 Task: Check the standings of the 2023 Victory Lane Racing NASCAR Cup Series for the race "GEICO 500" on the track "Talladega".
Action: Mouse moved to (279, 582)
Screenshot: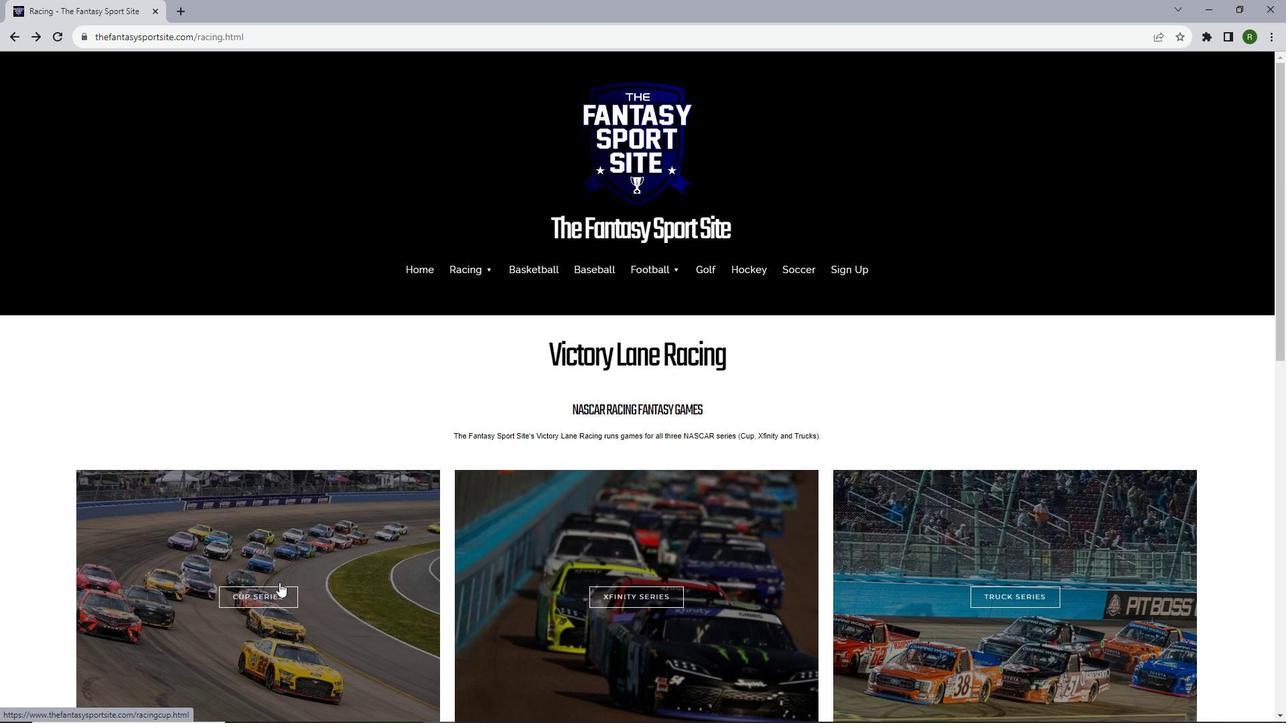 
Action: Mouse pressed left at (279, 582)
Screenshot: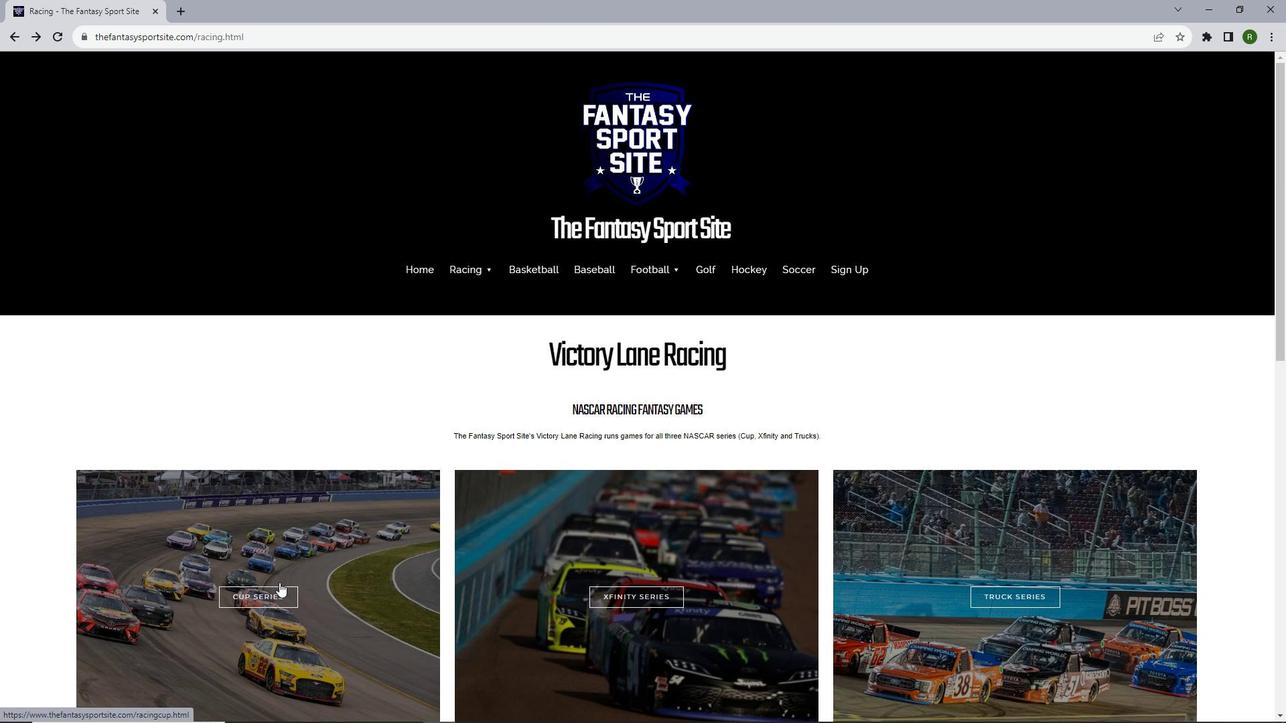 
Action: Mouse moved to (426, 411)
Screenshot: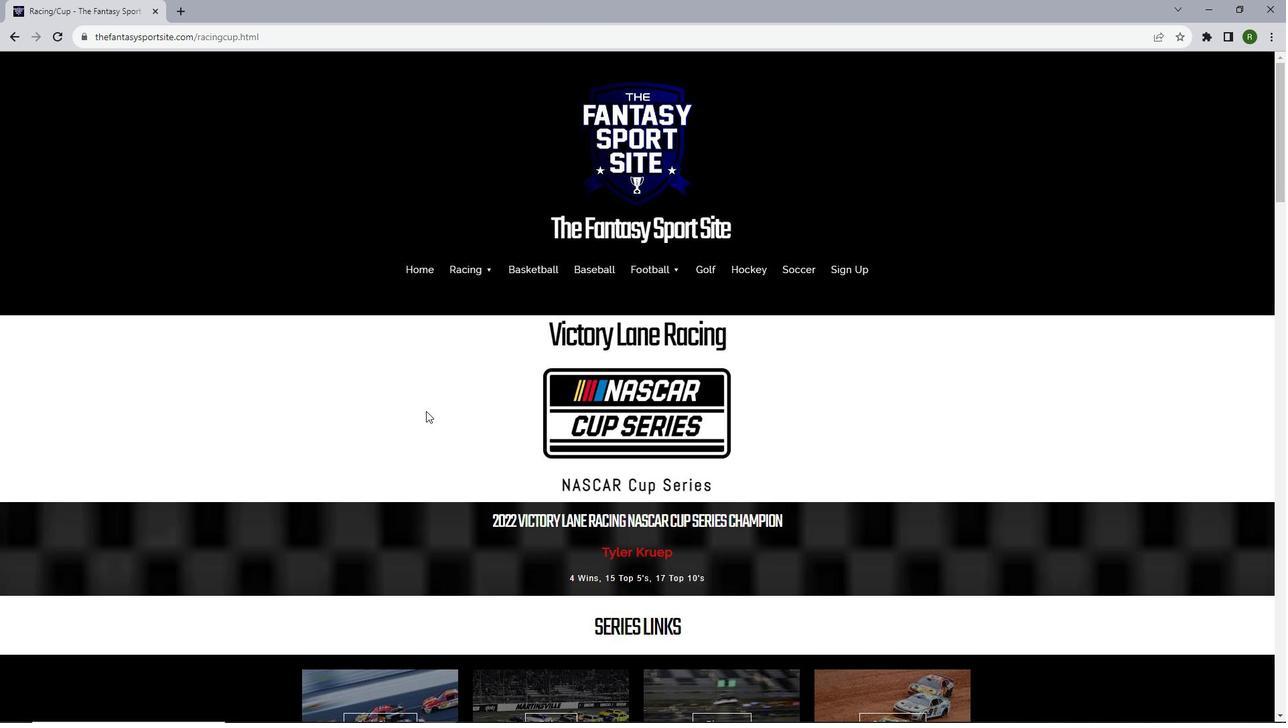 
Action: Mouse scrolled (426, 410) with delta (0, 0)
Screenshot: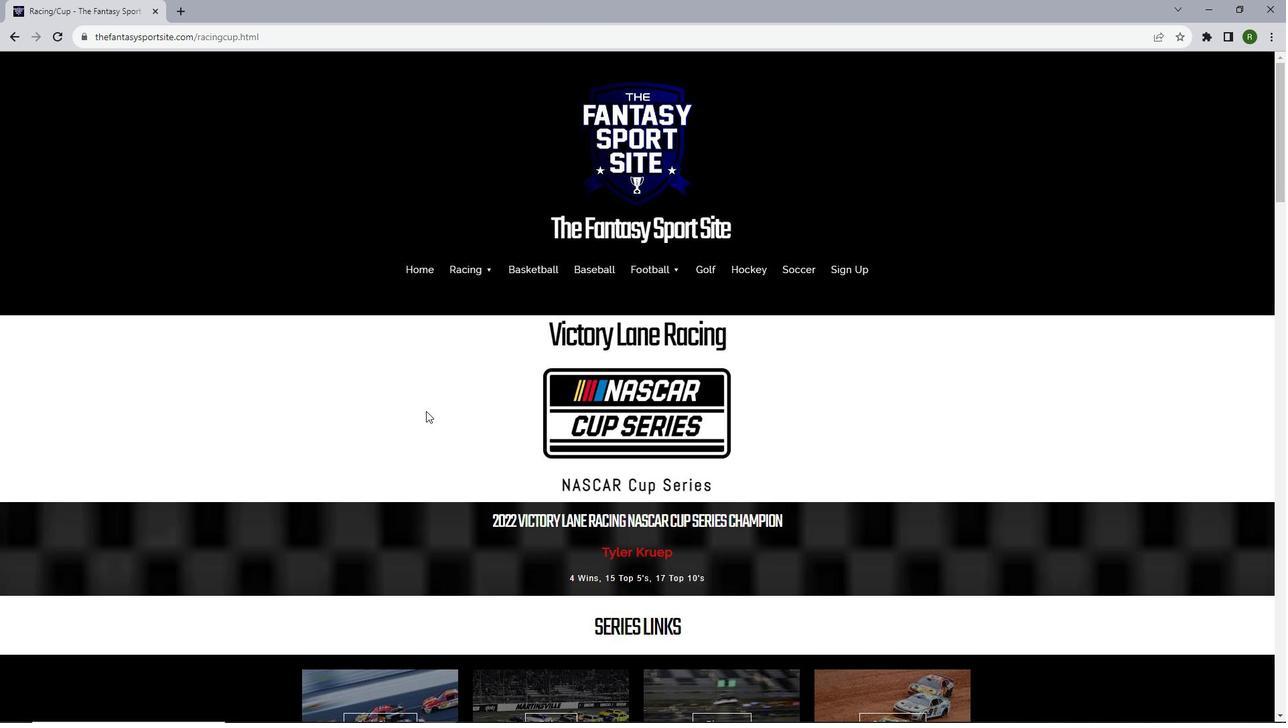 
Action: Mouse scrolled (426, 410) with delta (0, 0)
Screenshot: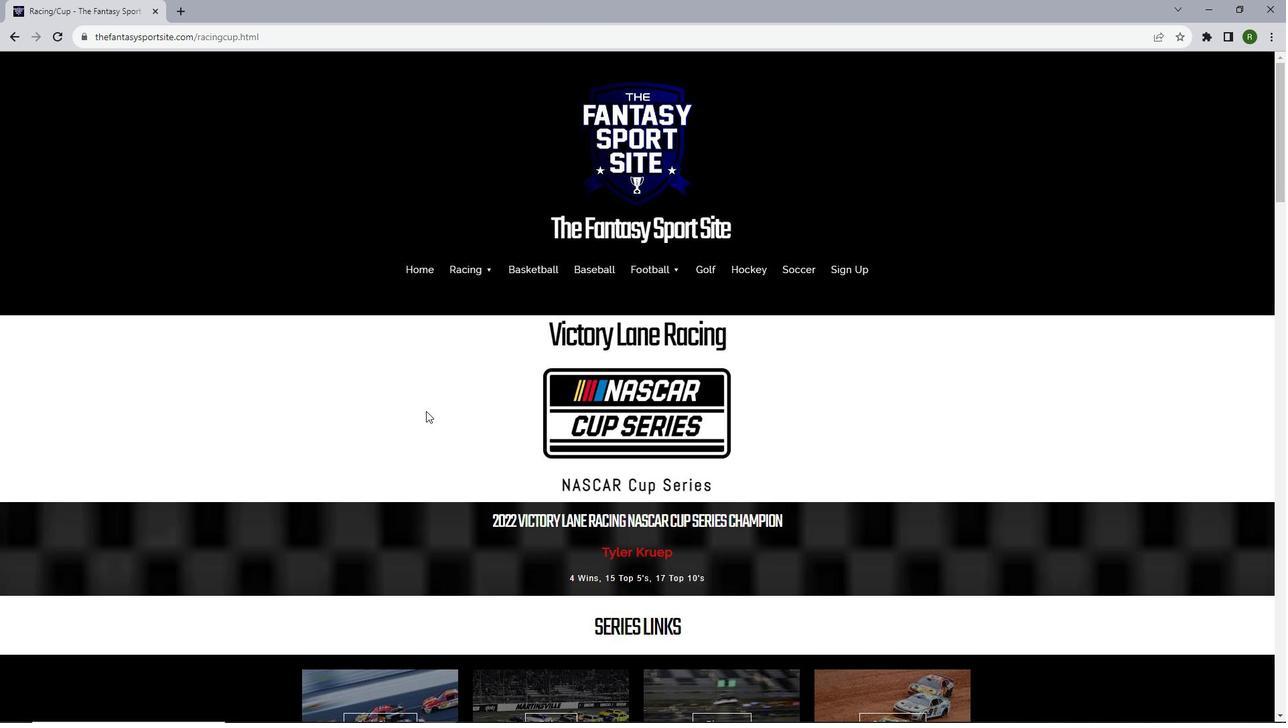 
Action: Mouse moved to (426, 441)
Screenshot: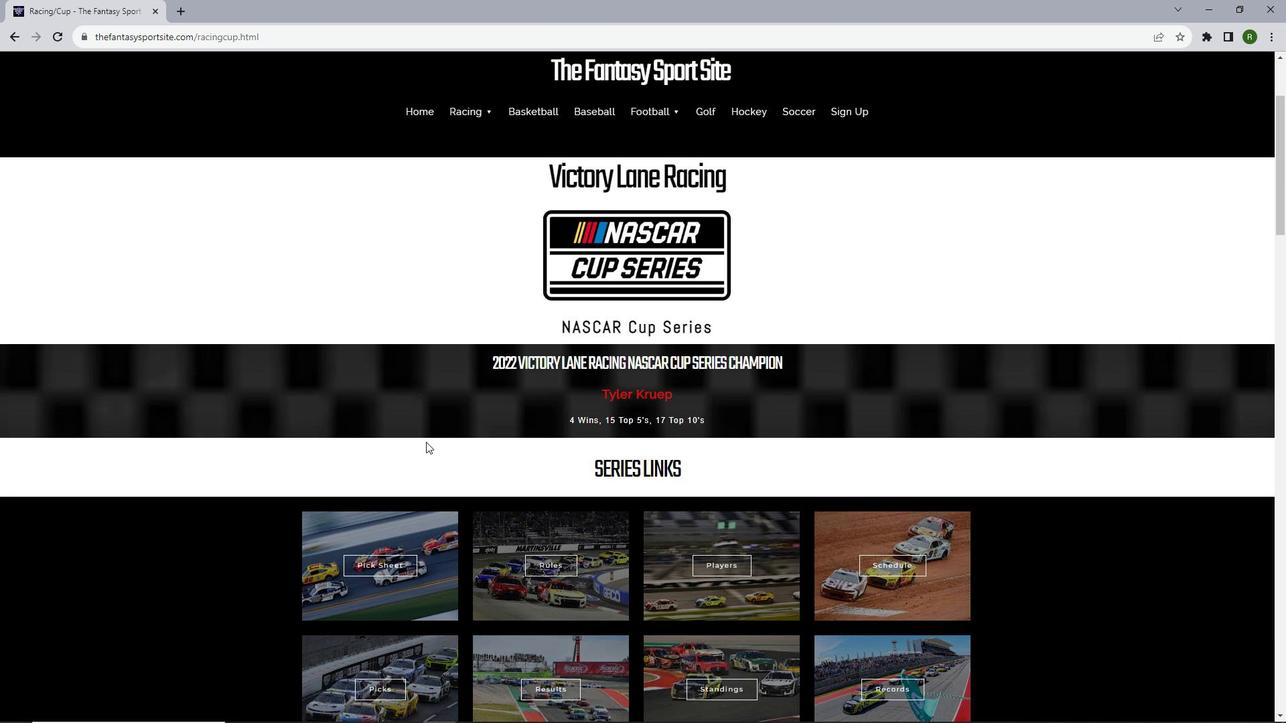 
Action: Mouse scrolled (426, 440) with delta (0, 0)
Screenshot: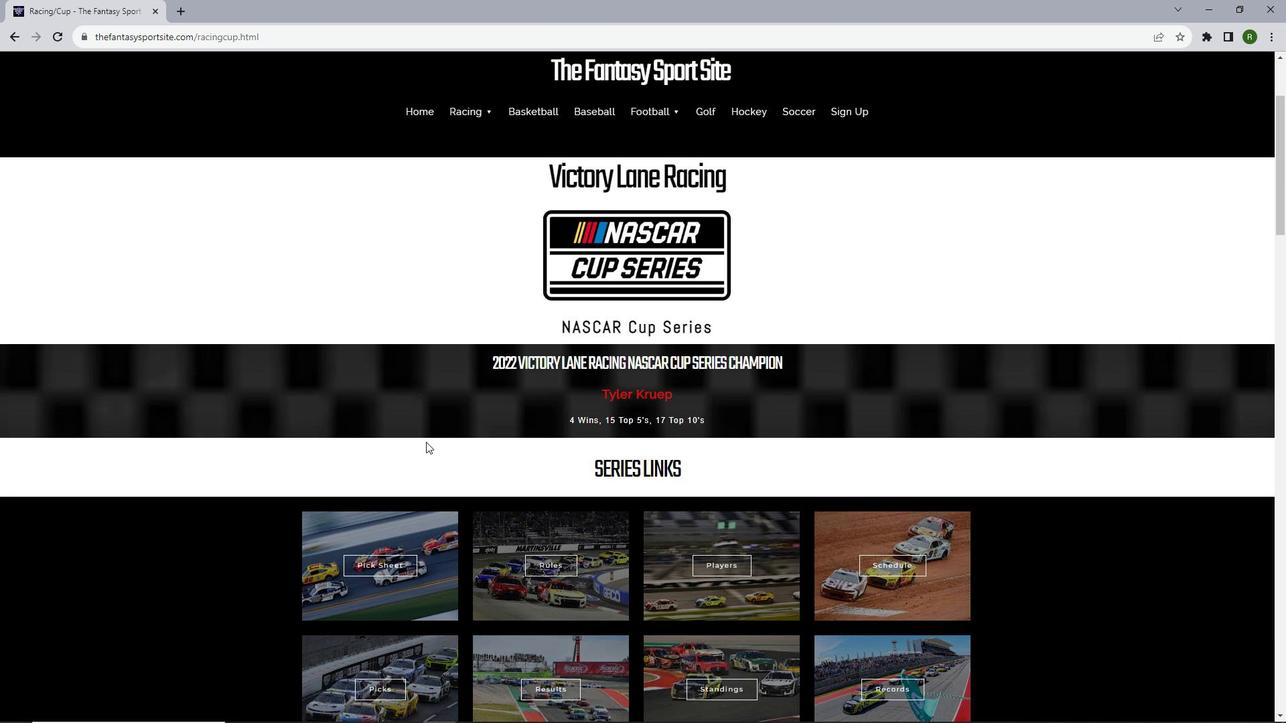 
Action: Mouse scrolled (426, 440) with delta (0, 0)
Screenshot: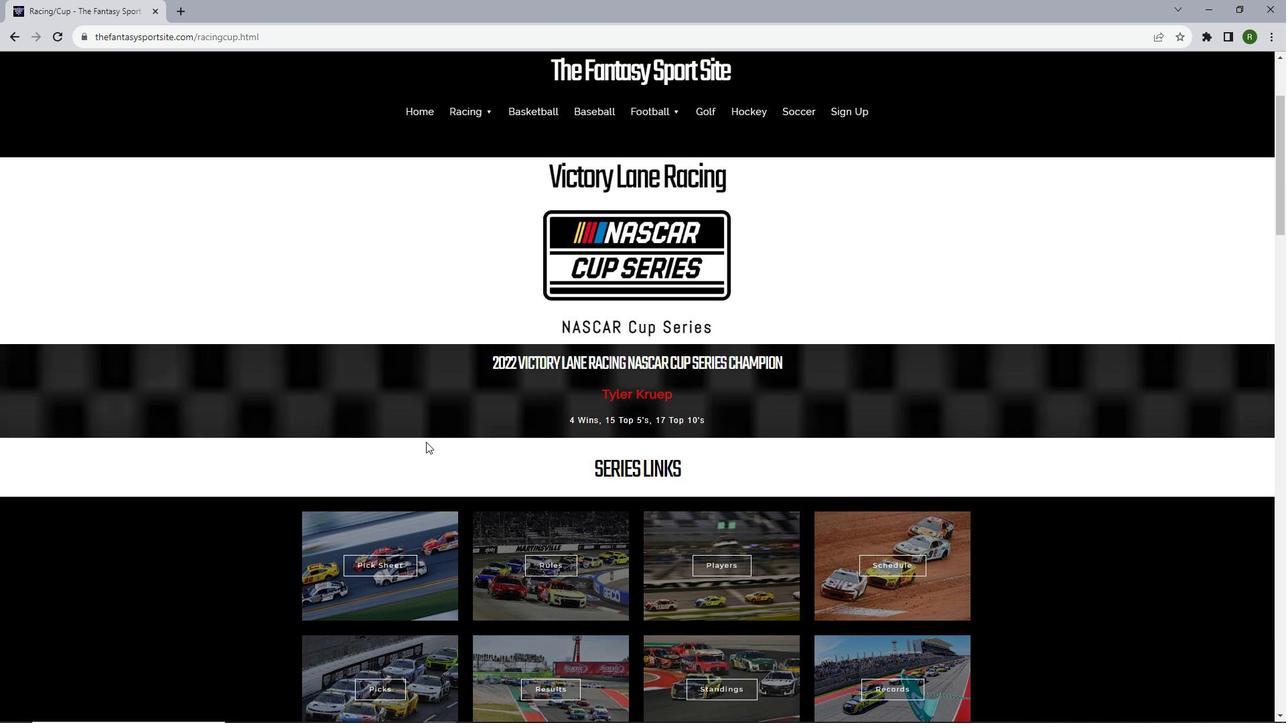 
Action: Mouse moved to (708, 578)
Screenshot: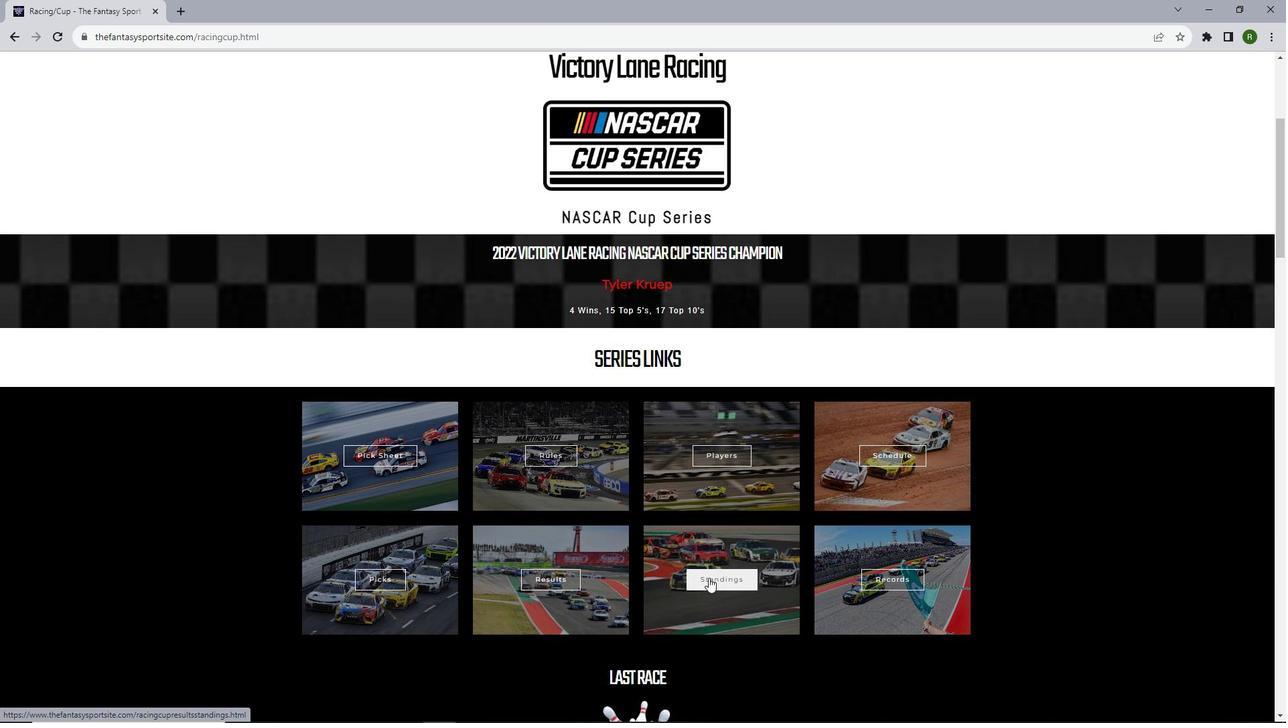
Action: Mouse pressed left at (708, 578)
Screenshot: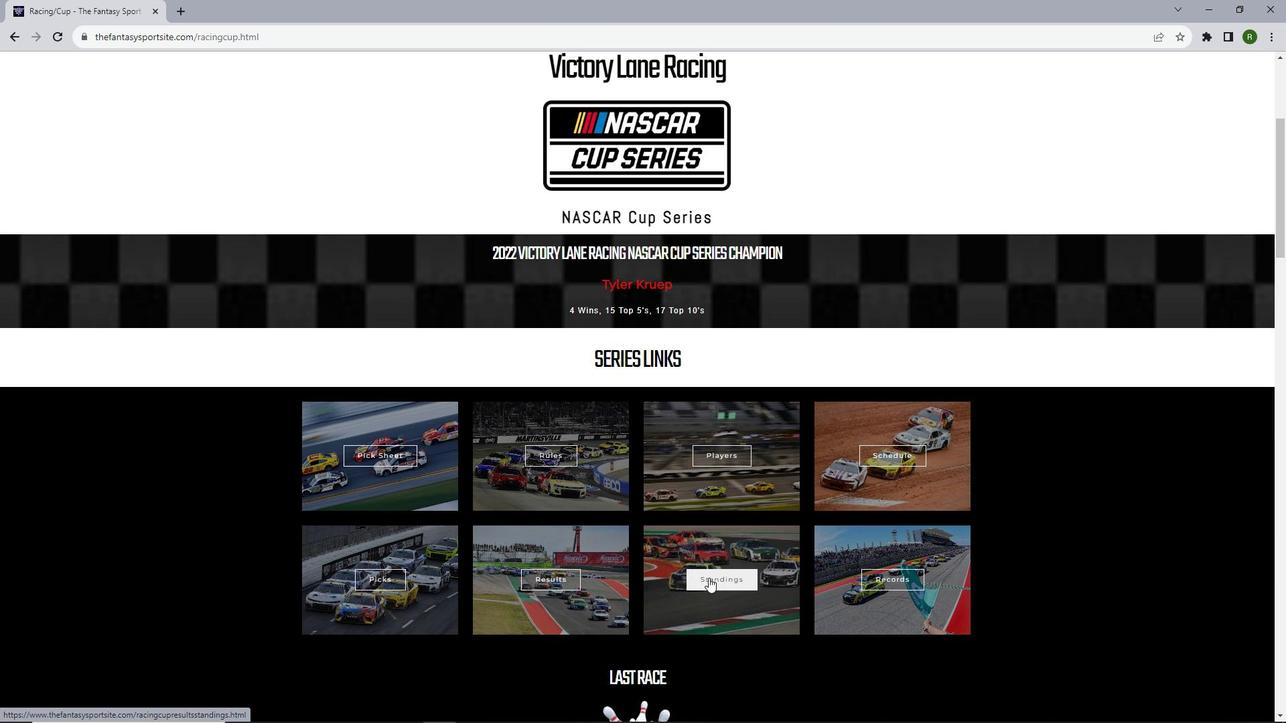 
Action: Mouse moved to (392, 348)
Screenshot: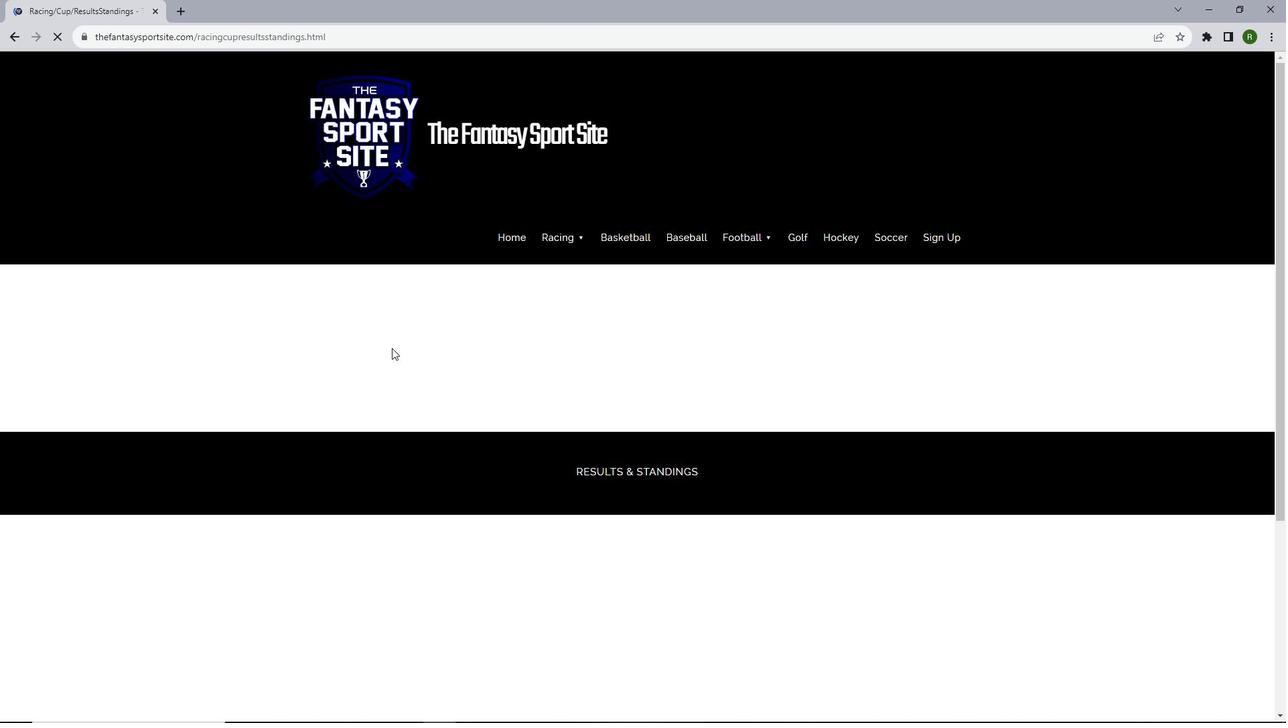 
Action: Mouse scrolled (392, 347) with delta (0, 0)
Screenshot: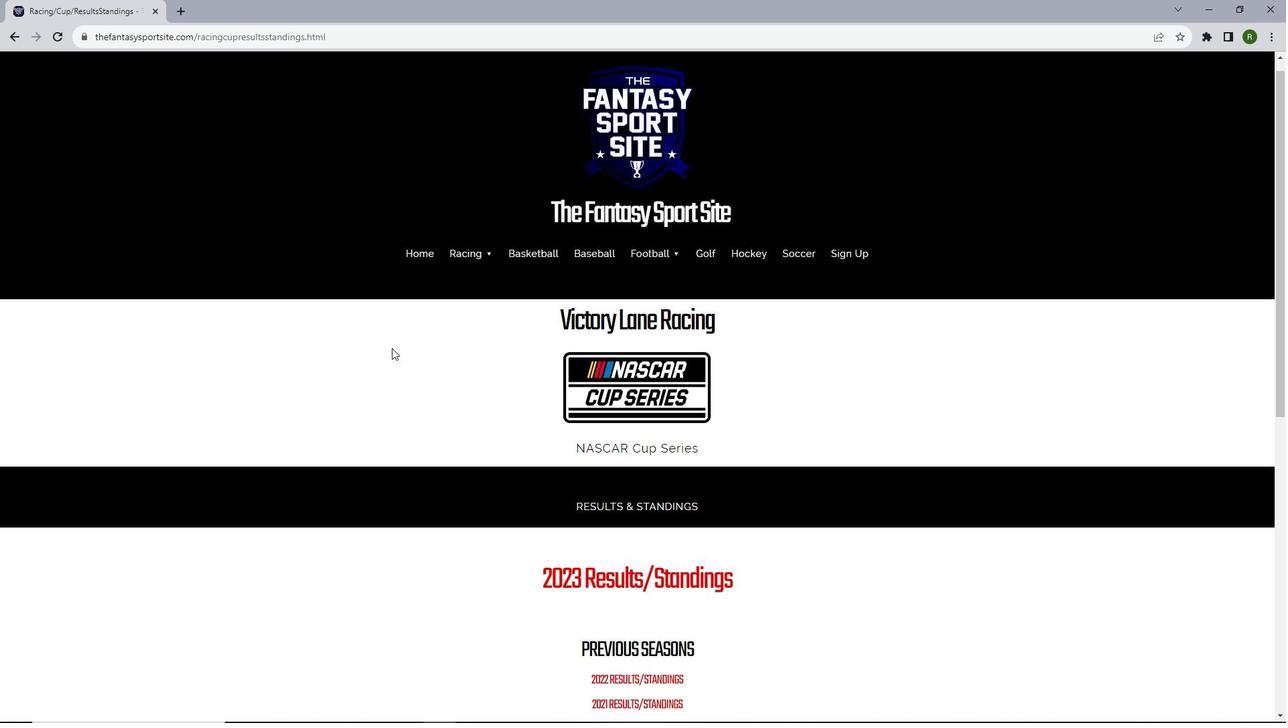 
Action: Mouse scrolled (392, 347) with delta (0, 0)
Screenshot: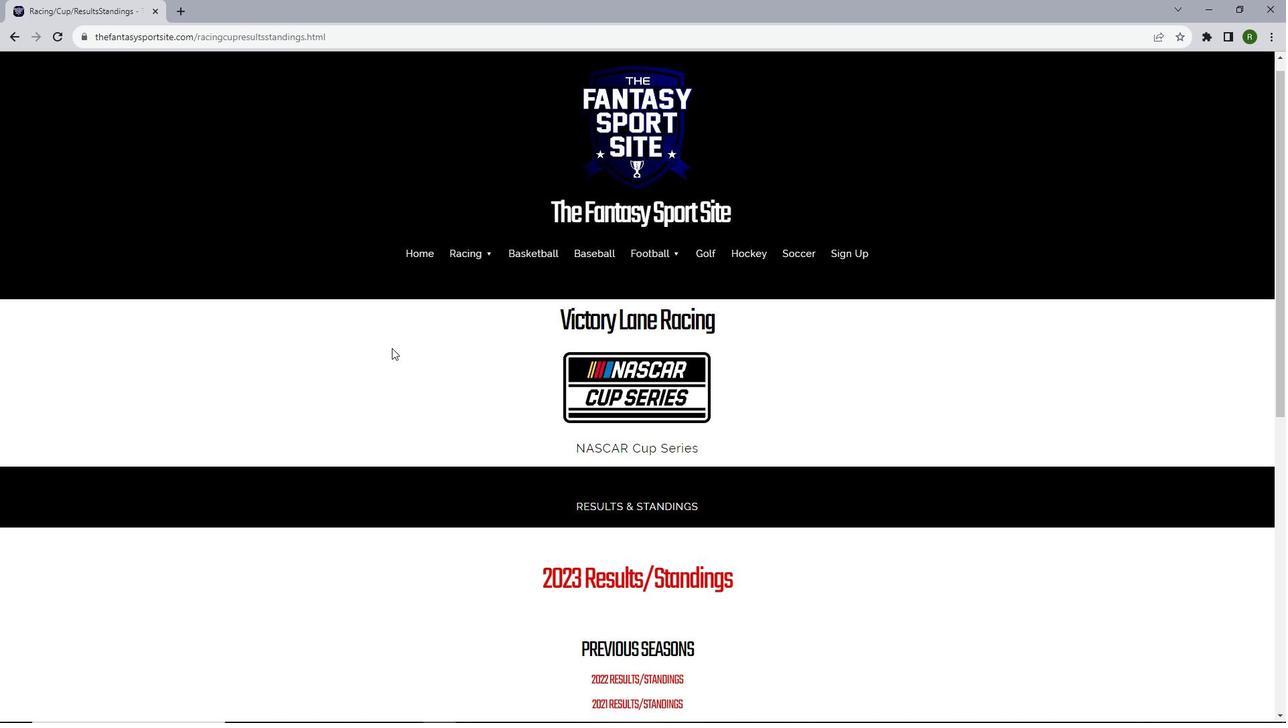 
Action: Mouse moved to (417, 357)
Screenshot: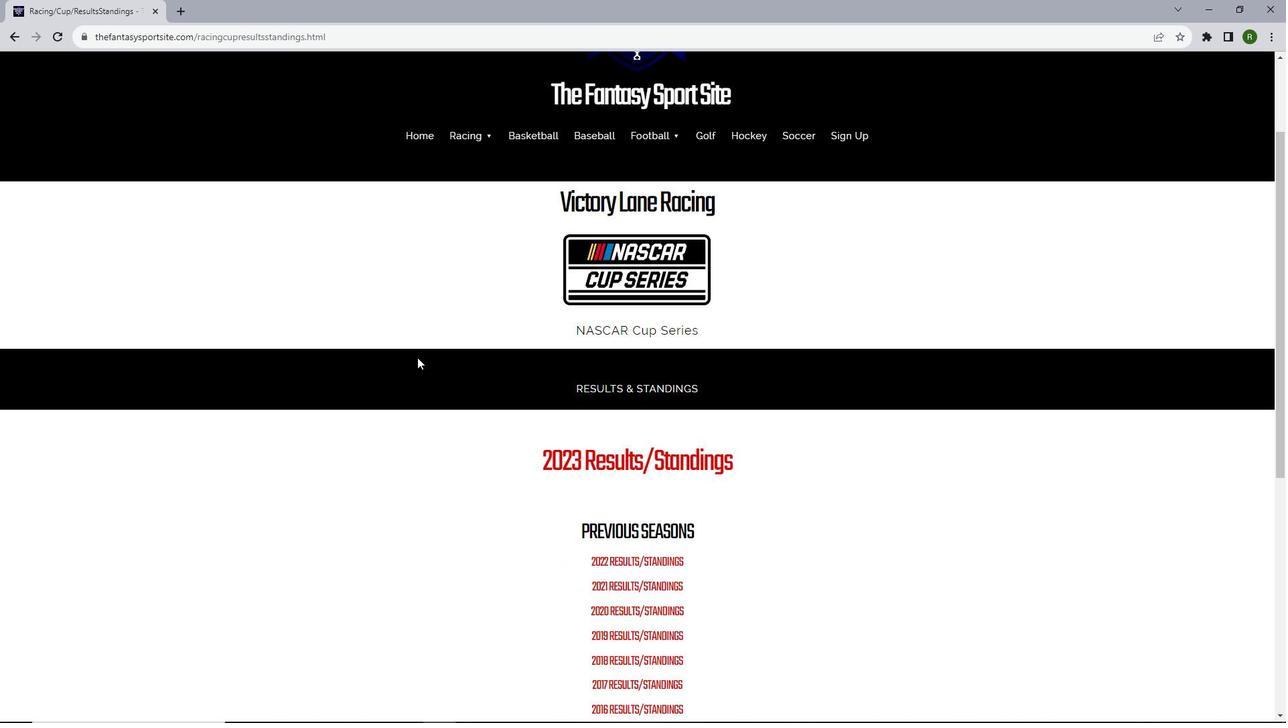 
Action: Mouse scrolled (417, 357) with delta (0, 0)
Screenshot: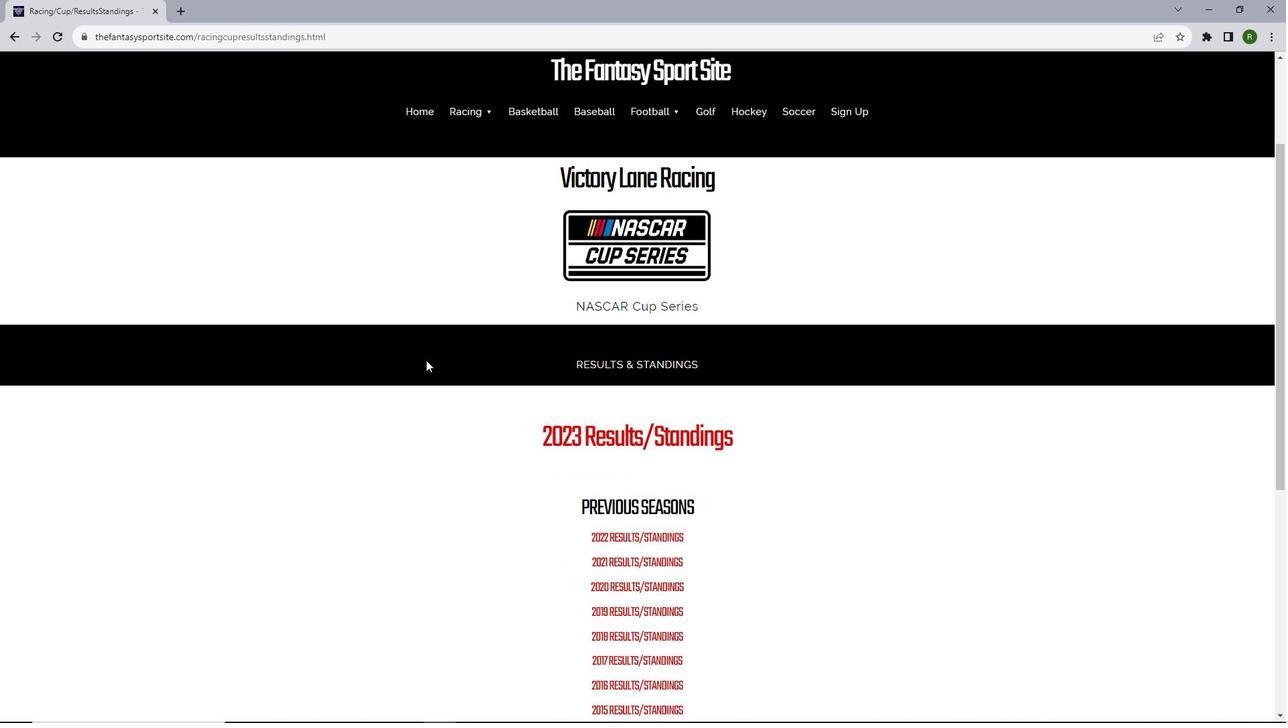 
Action: Mouse moved to (560, 385)
Screenshot: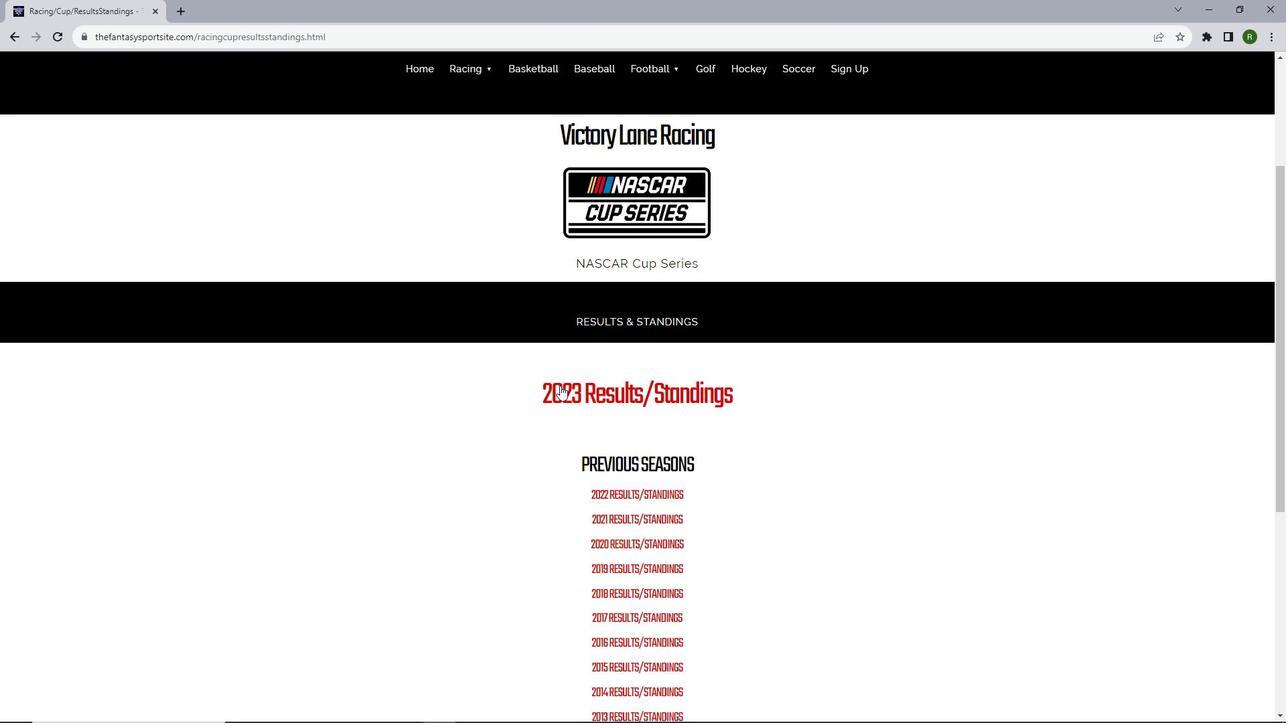 
Action: Mouse pressed left at (560, 385)
Screenshot: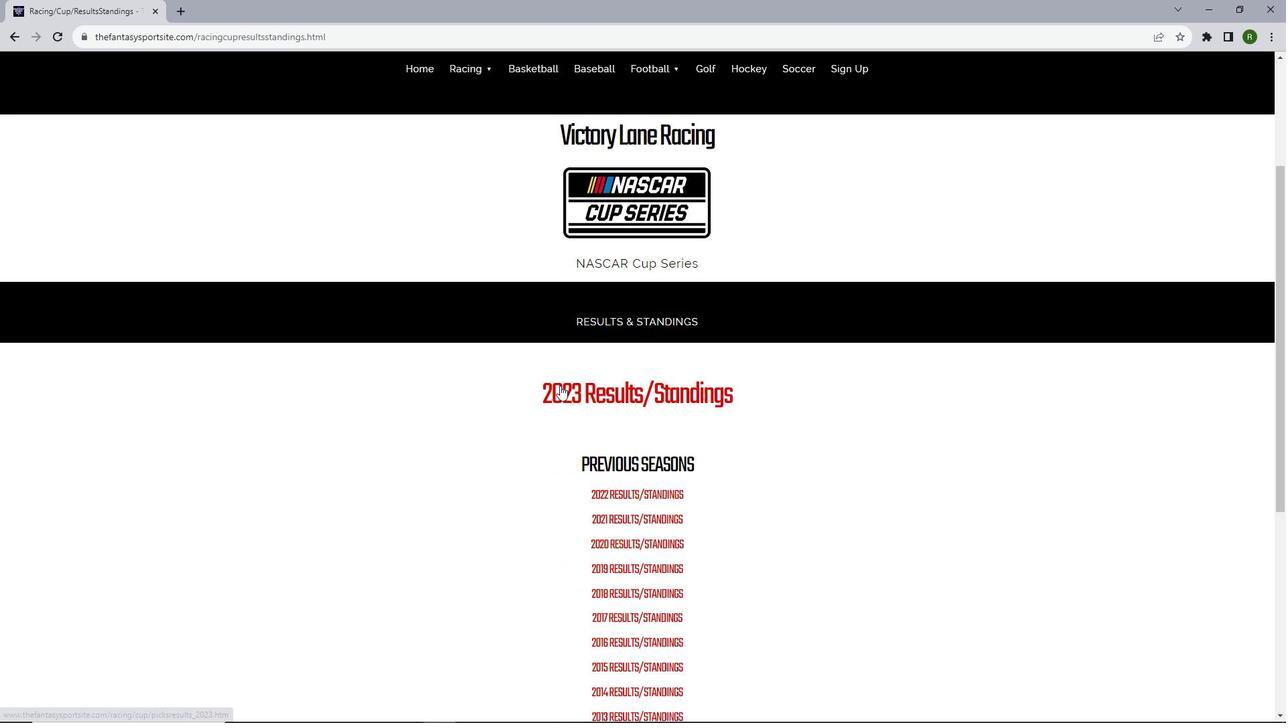 
Action: Mouse moved to (810, 263)
Screenshot: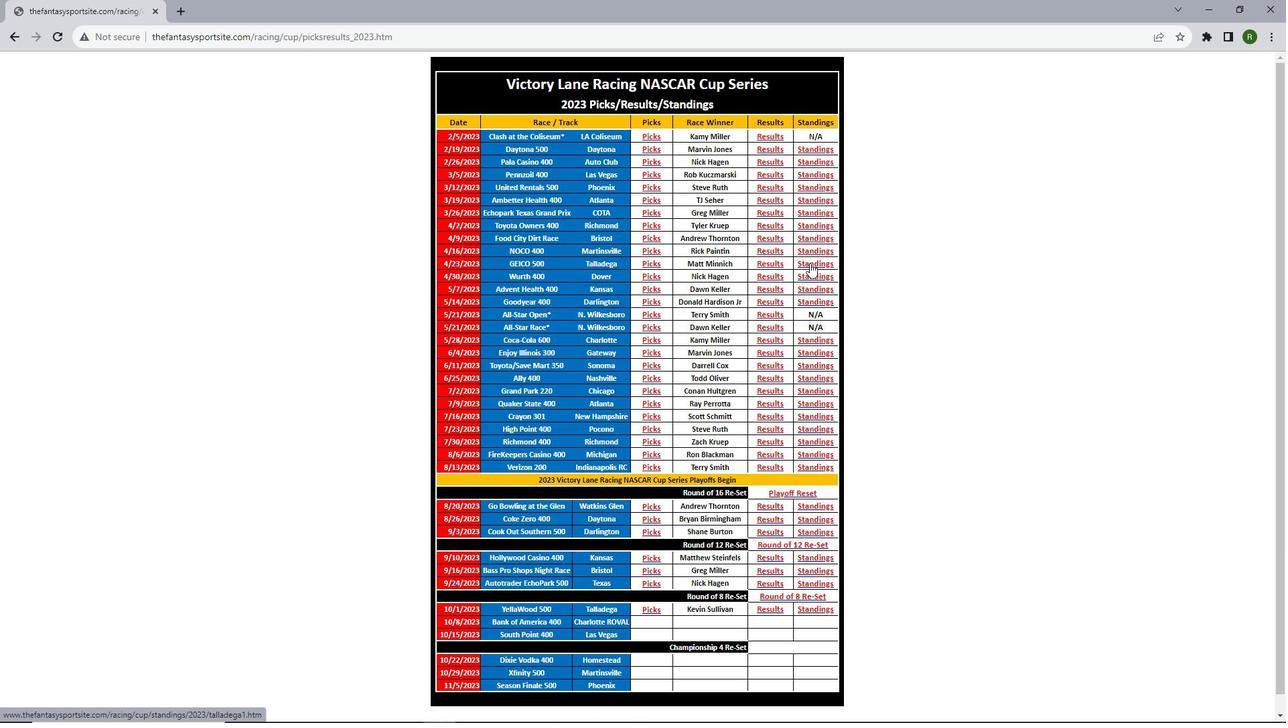 
Action: Mouse pressed left at (810, 263)
Screenshot: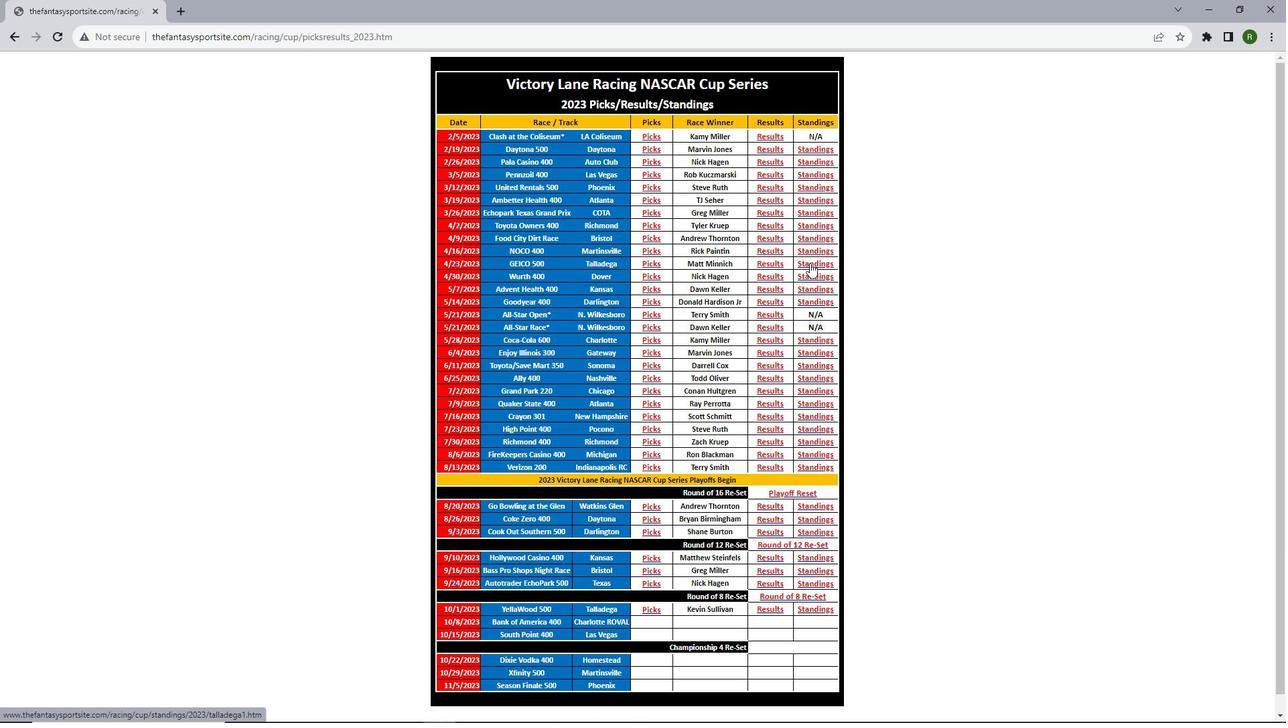 
Action: Mouse moved to (698, 251)
Screenshot: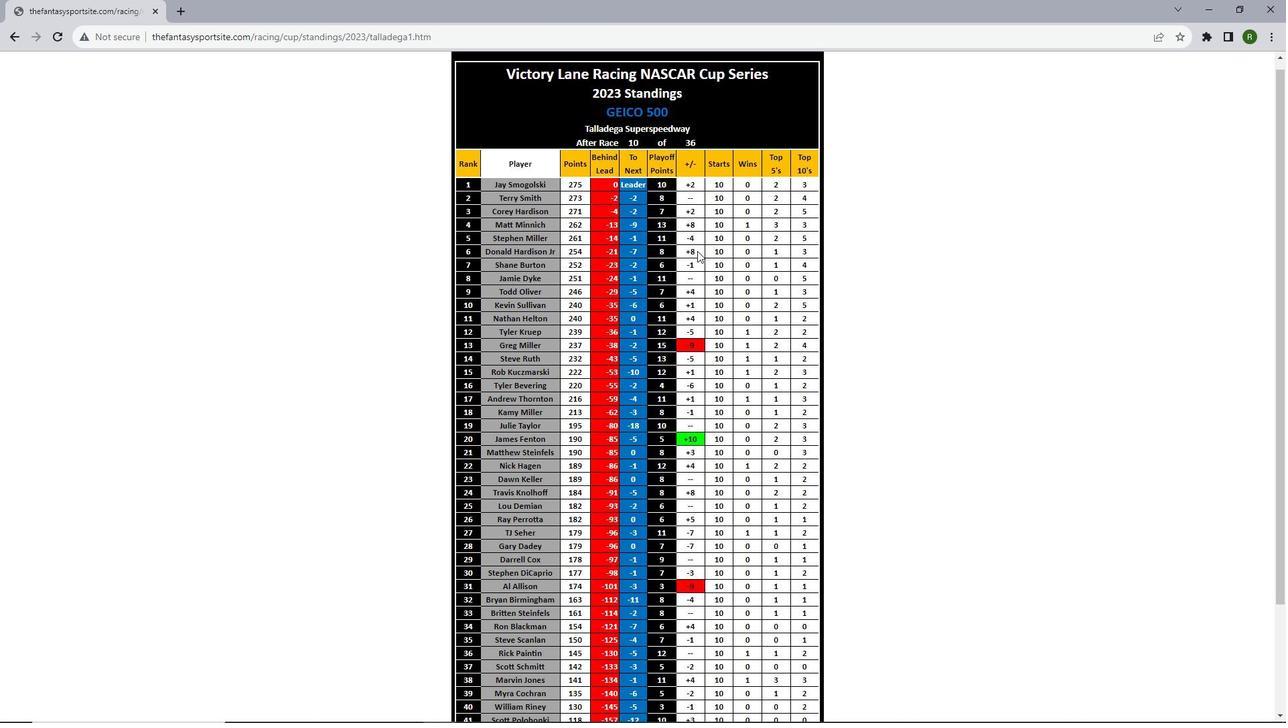 
Action: Mouse scrolled (698, 250) with delta (0, 0)
Screenshot: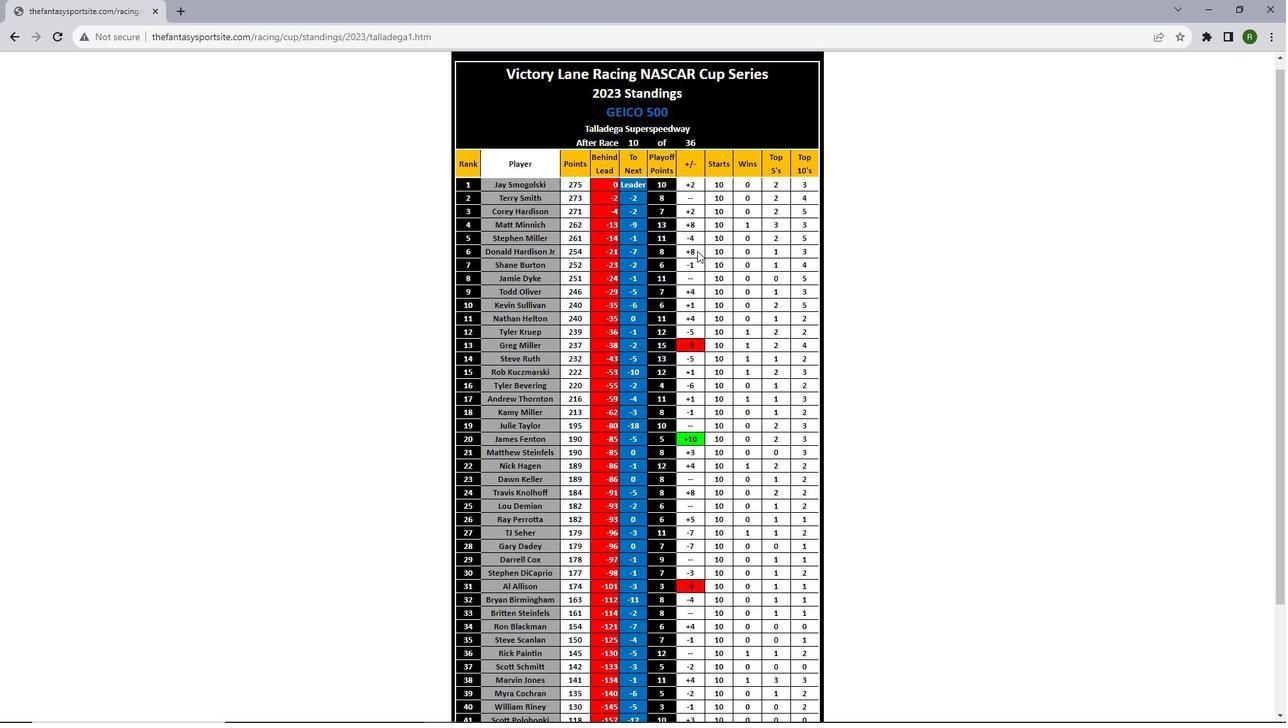 
Action: Mouse moved to (697, 251)
Screenshot: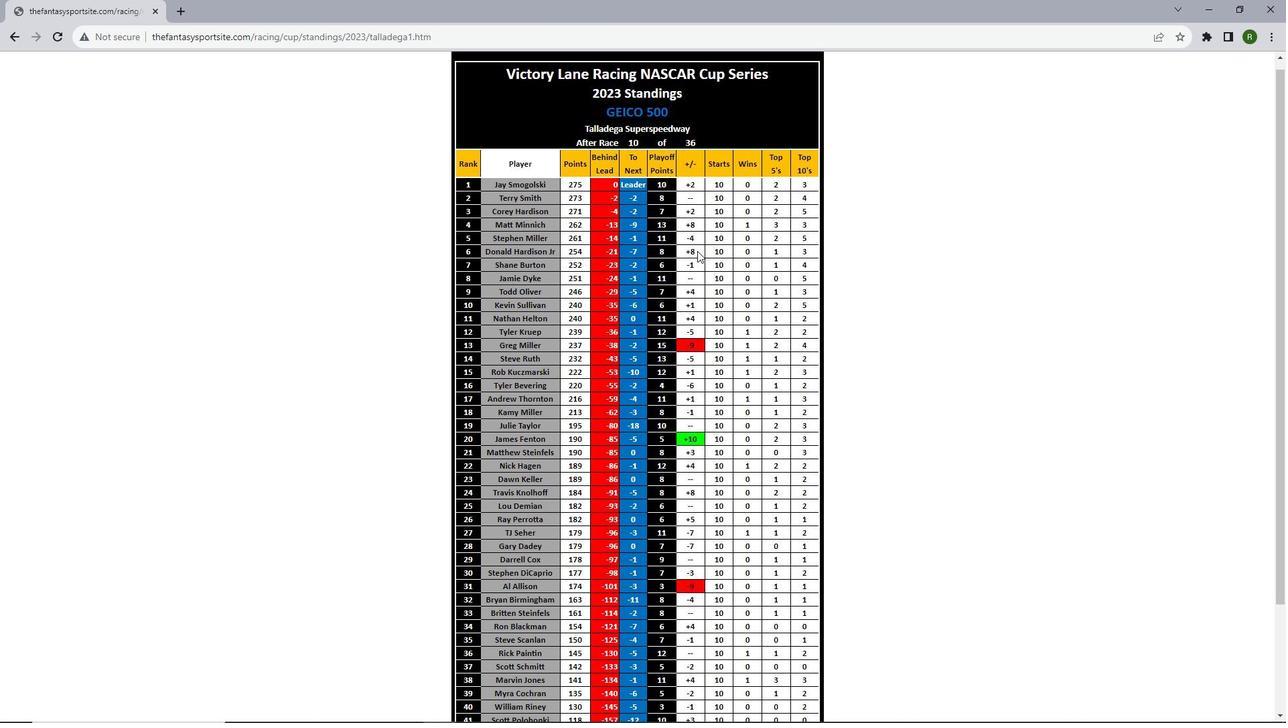 
Action: Mouse scrolled (697, 250) with delta (0, 0)
Screenshot: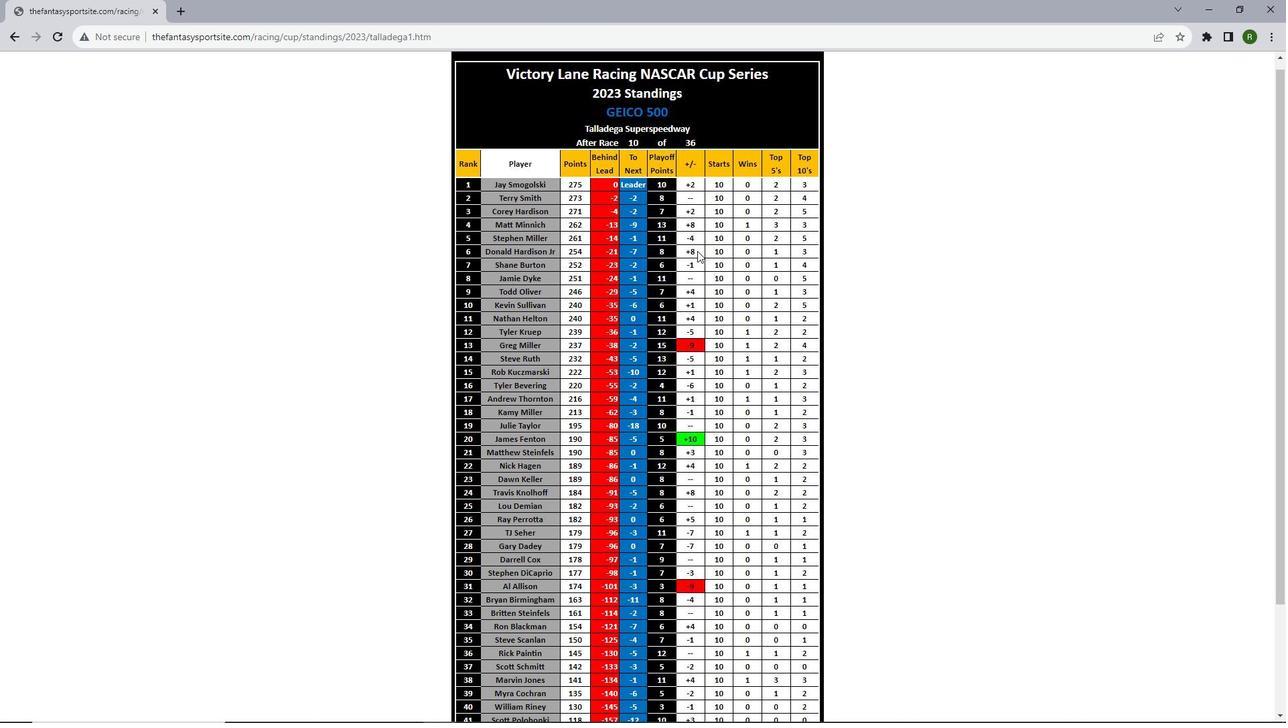 
Action: Mouse scrolled (697, 250) with delta (0, 0)
Screenshot: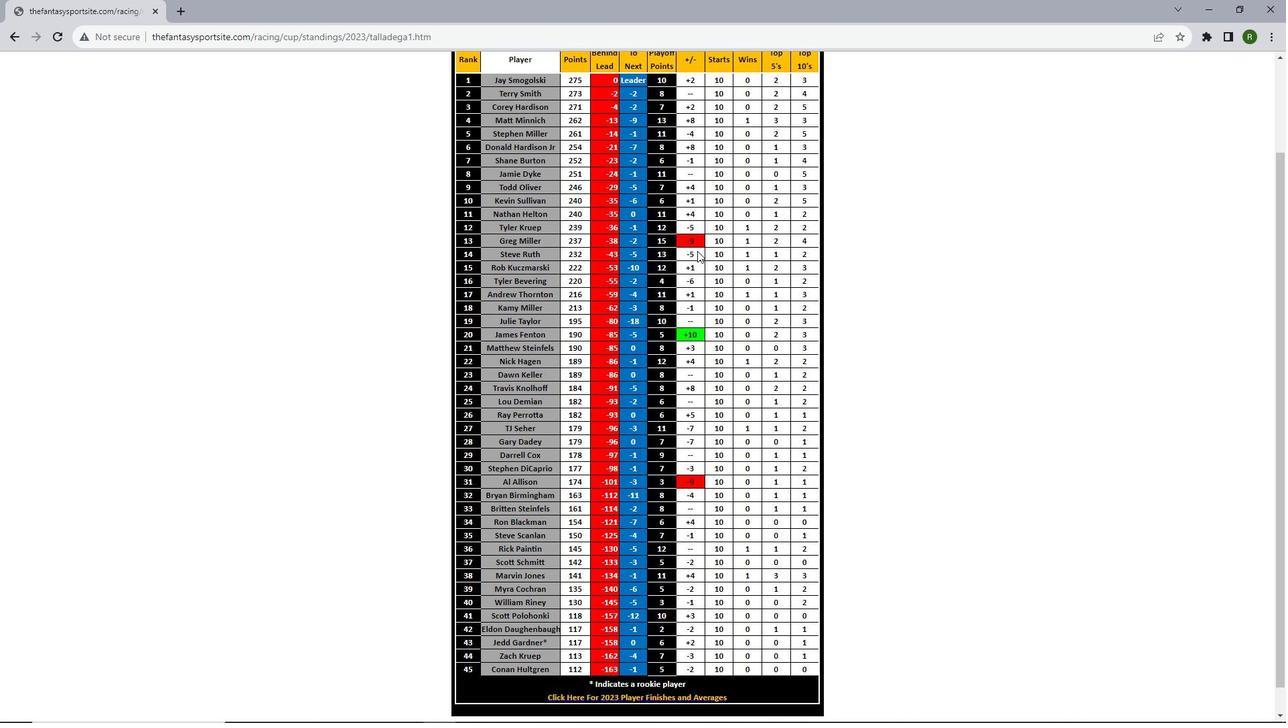 
Action: Mouse scrolled (697, 250) with delta (0, 0)
Screenshot: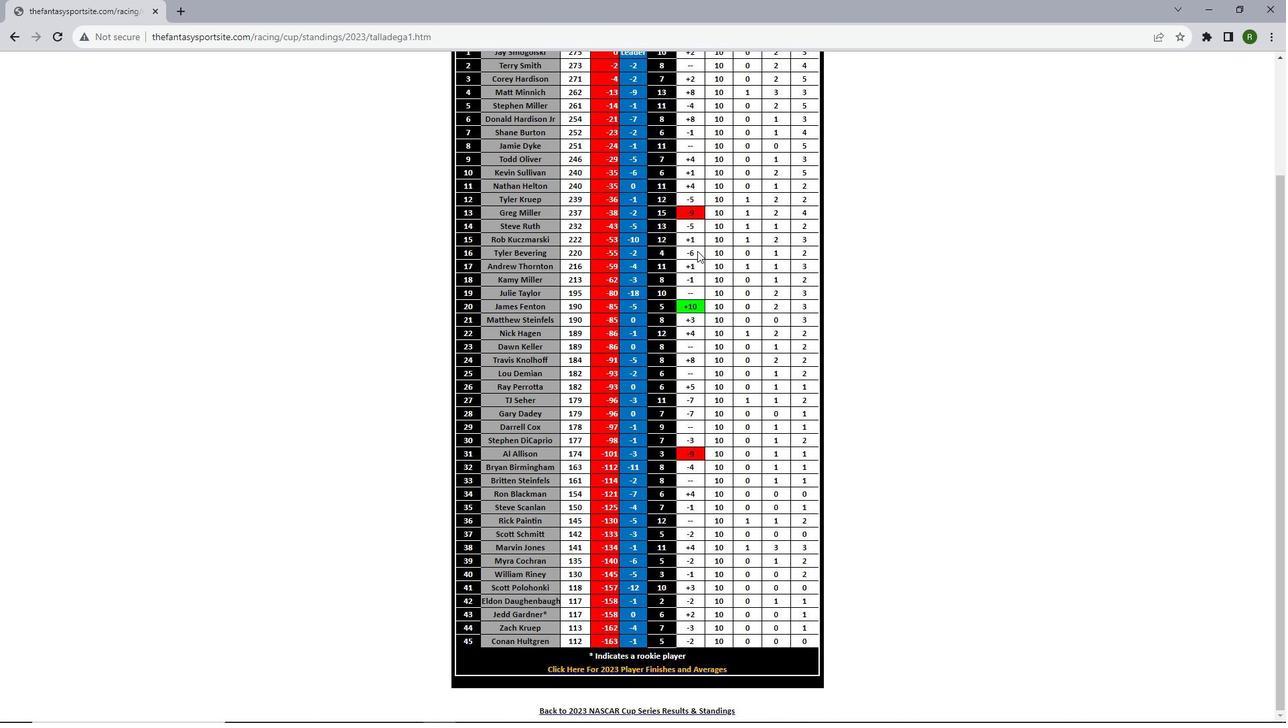 
Action: Mouse scrolled (697, 250) with delta (0, 0)
Screenshot: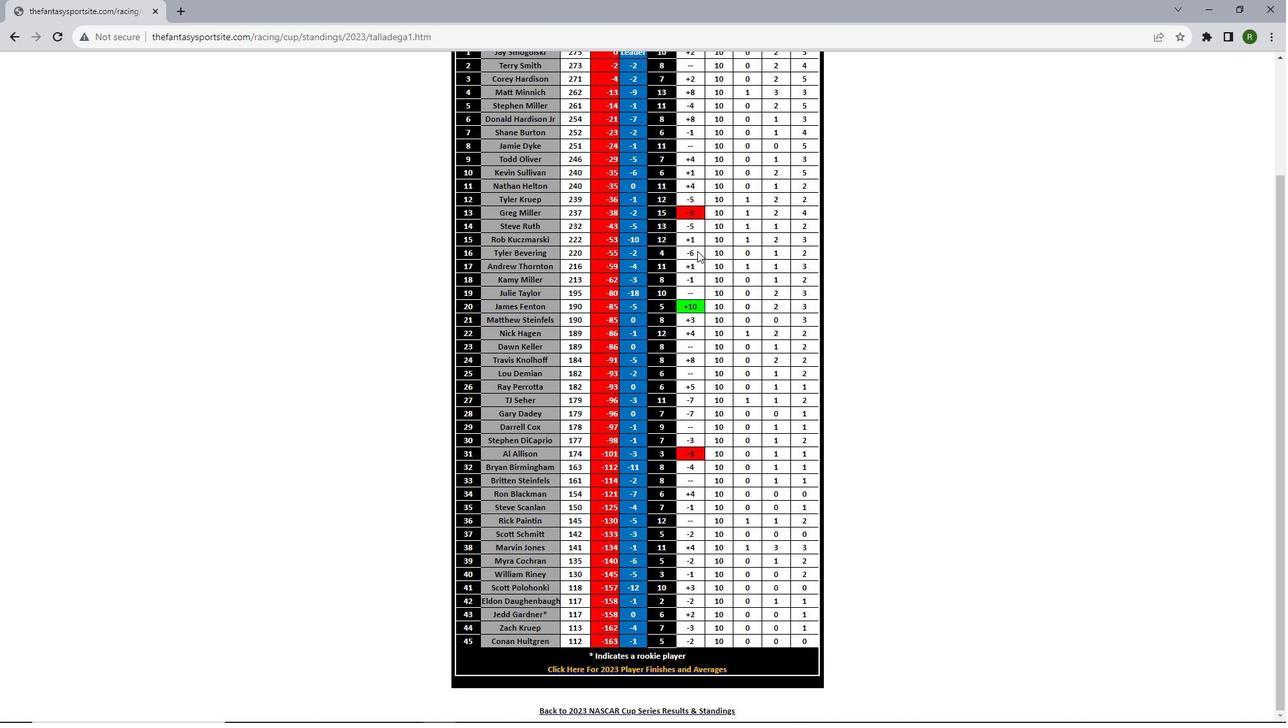 
Action: Mouse scrolled (697, 251) with delta (0, 0)
Screenshot: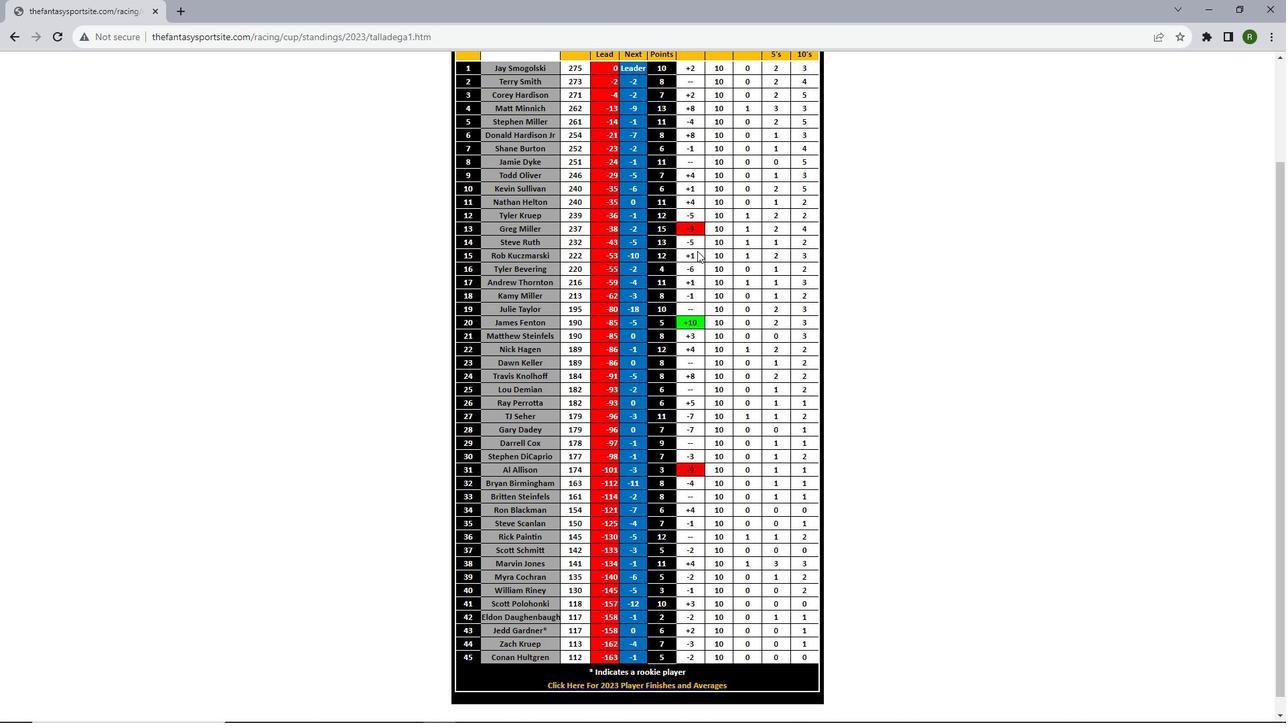 
Action: Mouse scrolled (697, 251) with delta (0, 0)
Screenshot: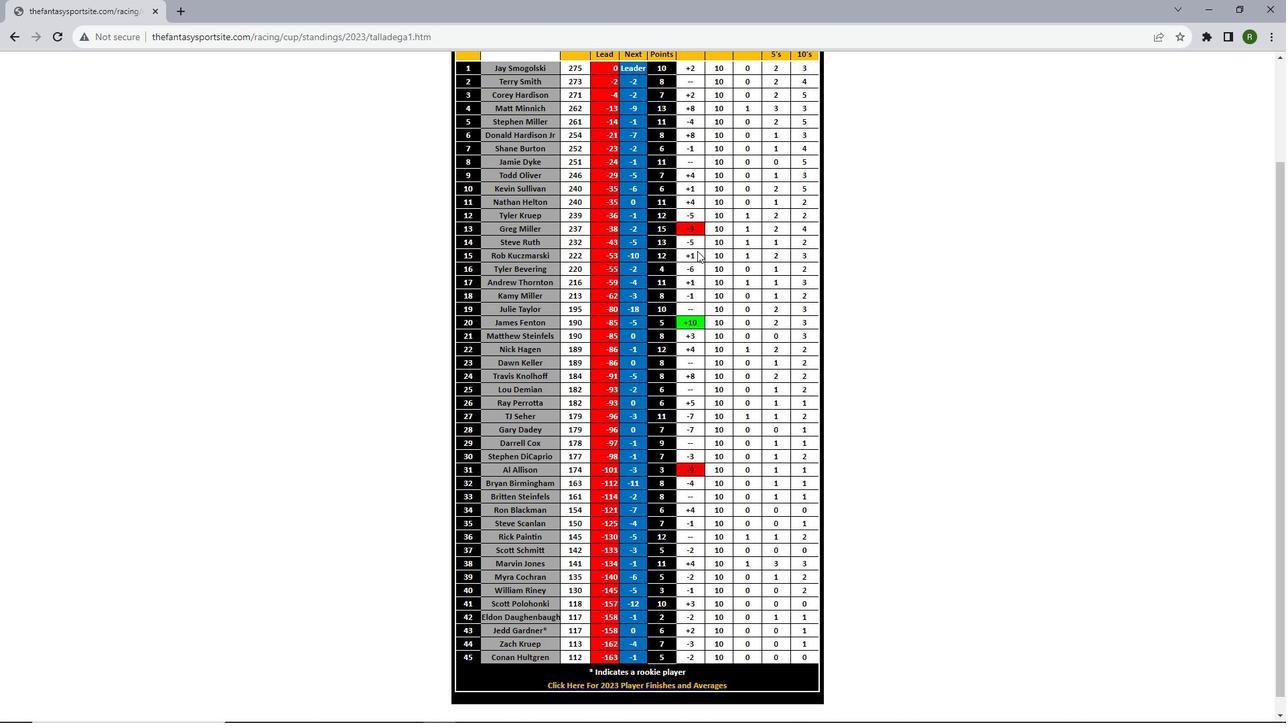 
Action: Mouse scrolled (697, 251) with delta (0, 0)
Screenshot: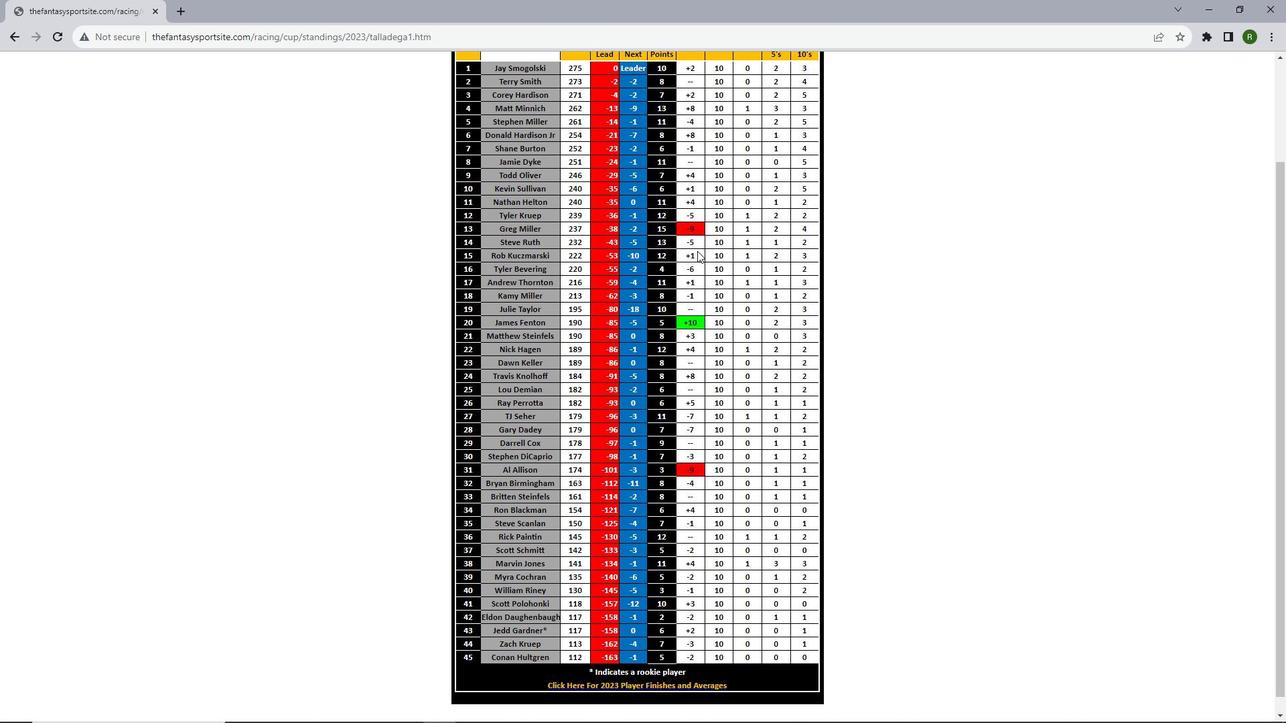
Action: Mouse scrolled (697, 251) with delta (0, 0)
Screenshot: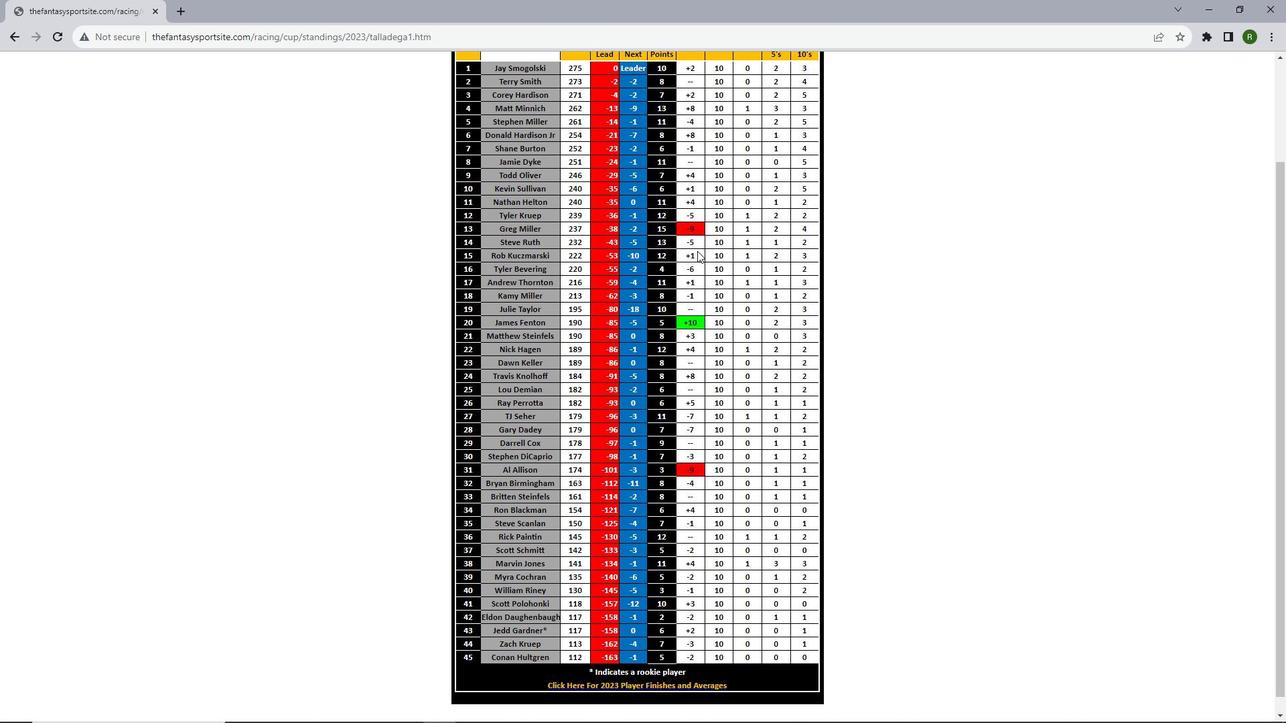 
Action: Mouse scrolled (697, 251) with delta (0, 0)
Screenshot: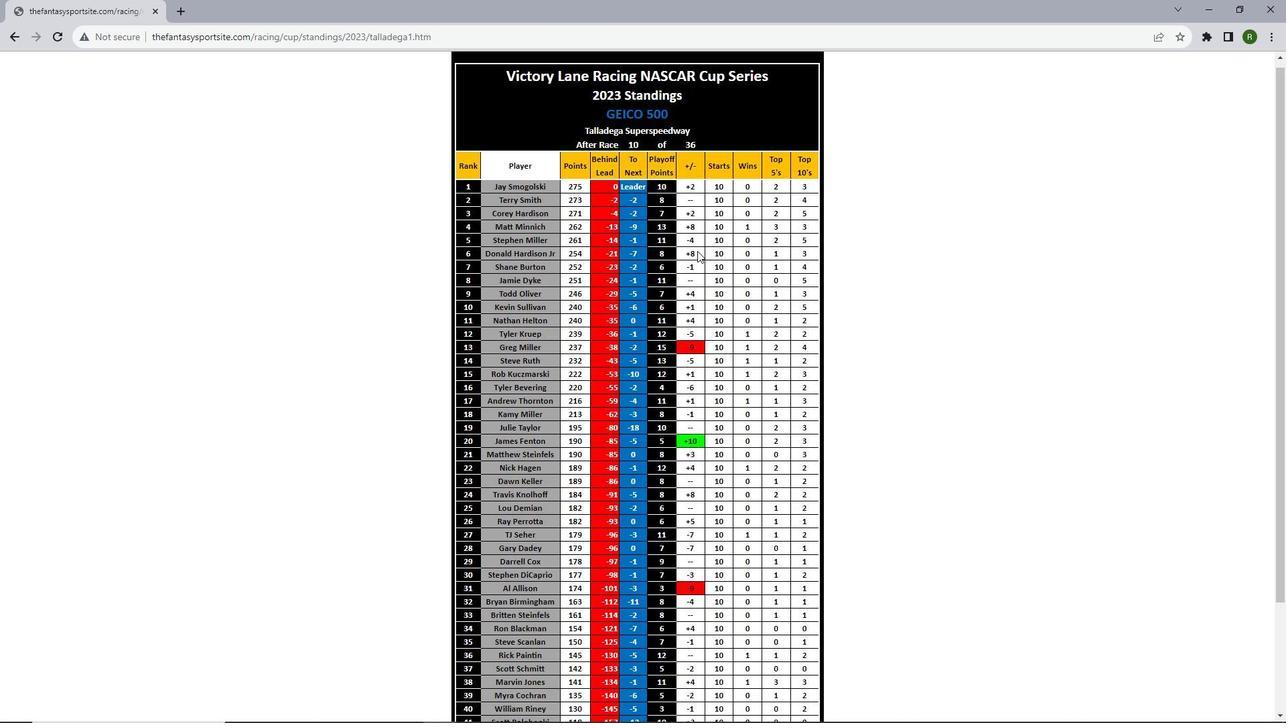 
Action: Mouse scrolled (697, 251) with delta (0, 0)
Screenshot: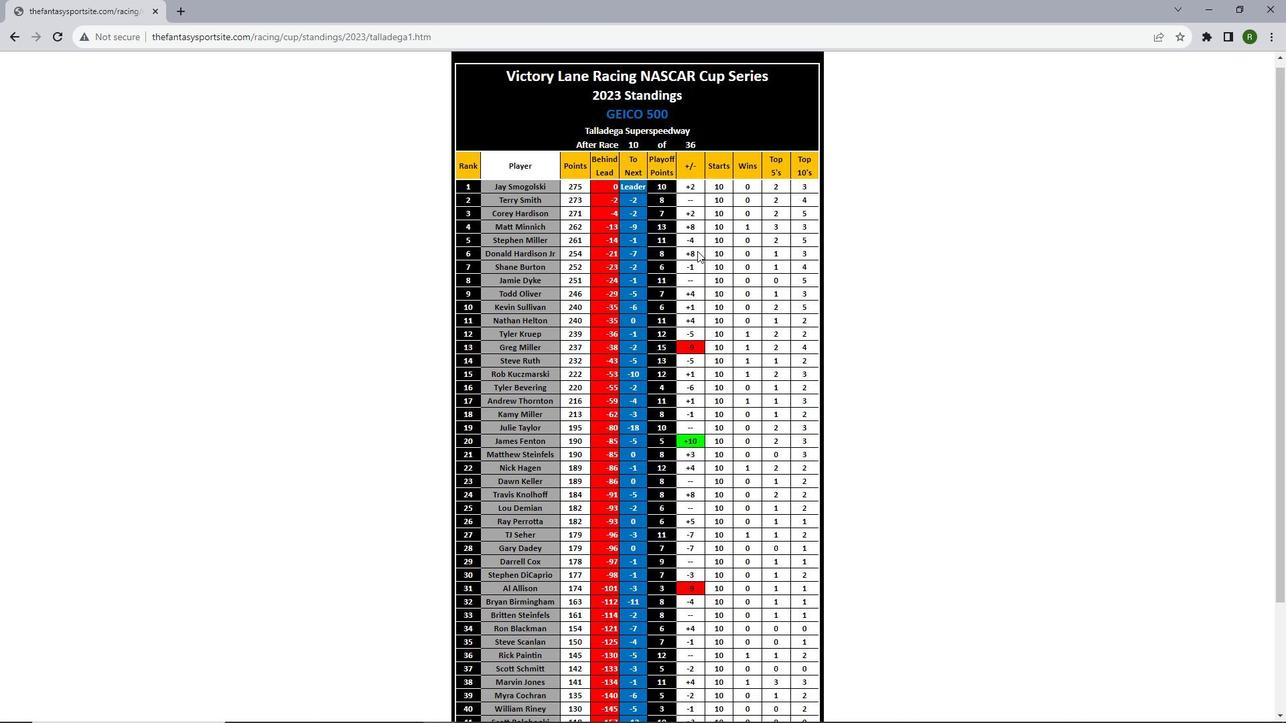 
